 Task: Add Attachment from Google Drive to Card Card0000000379 in Board Board0000000095 in Workspace WS0000000032 in Trello. Add Cover Orange to Card Card0000000379 in Board Board0000000095 in Workspace WS0000000032 in Trello. Add "Add Label …" with "Title" Title0000000379 to Button Button0000000379 to Card Card0000000379 in Board Board0000000095 in Workspace WS0000000032 in Trello. Add Description DS0000000379 to Card Card0000000379 in Board Board0000000095 in Workspace WS0000000032 in Trello. Add Comment CM0000000379 to Card Card0000000379 in Board Board0000000095 in Workspace WS0000000032 in Trello
Action: Mouse moved to (689, 307)
Screenshot: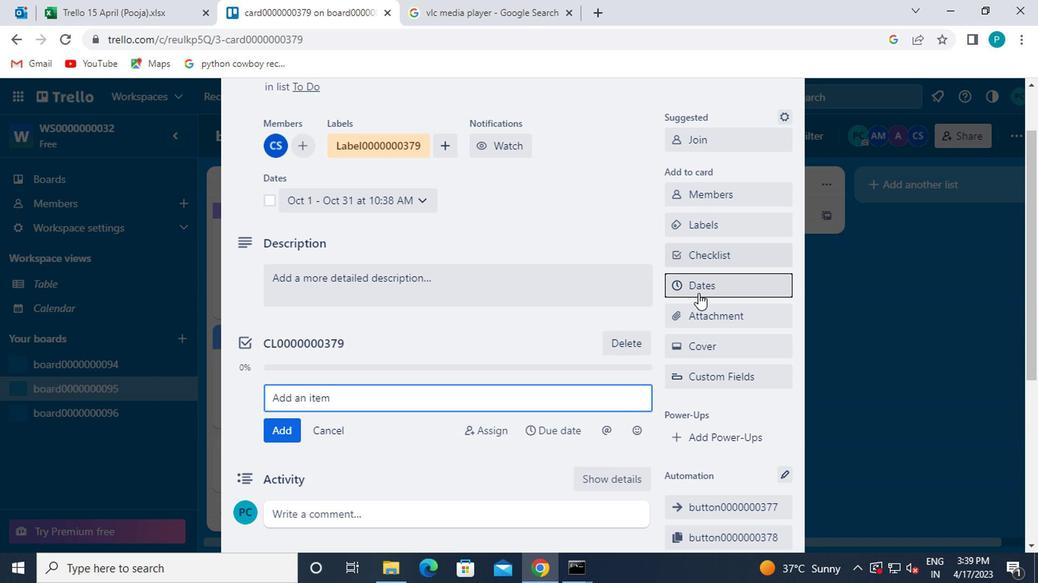
Action: Mouse pressed left at (689, 307)
Screenshot: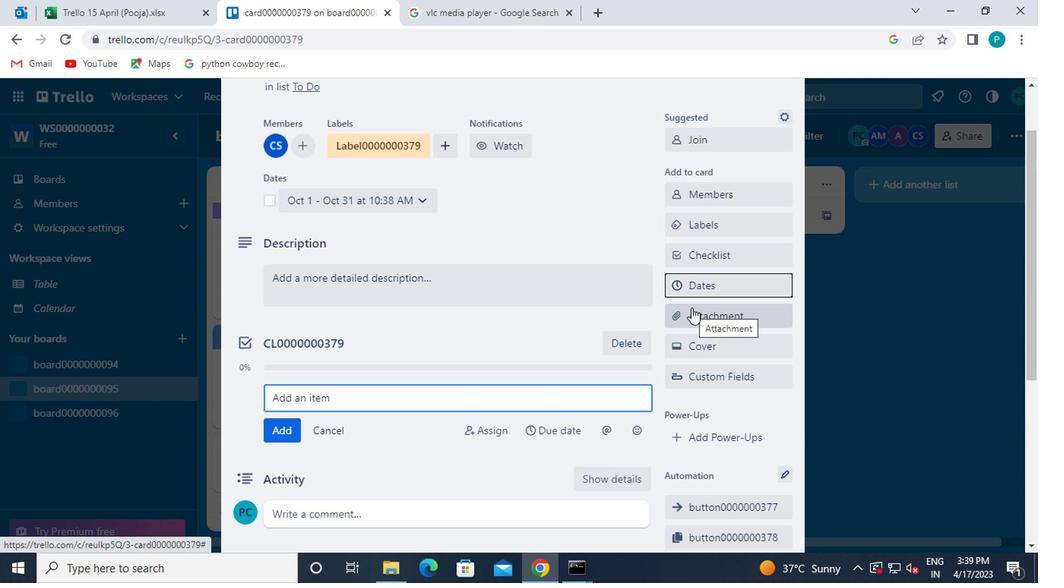 
Action: Mouse moved to (676, 205)
Screenshot: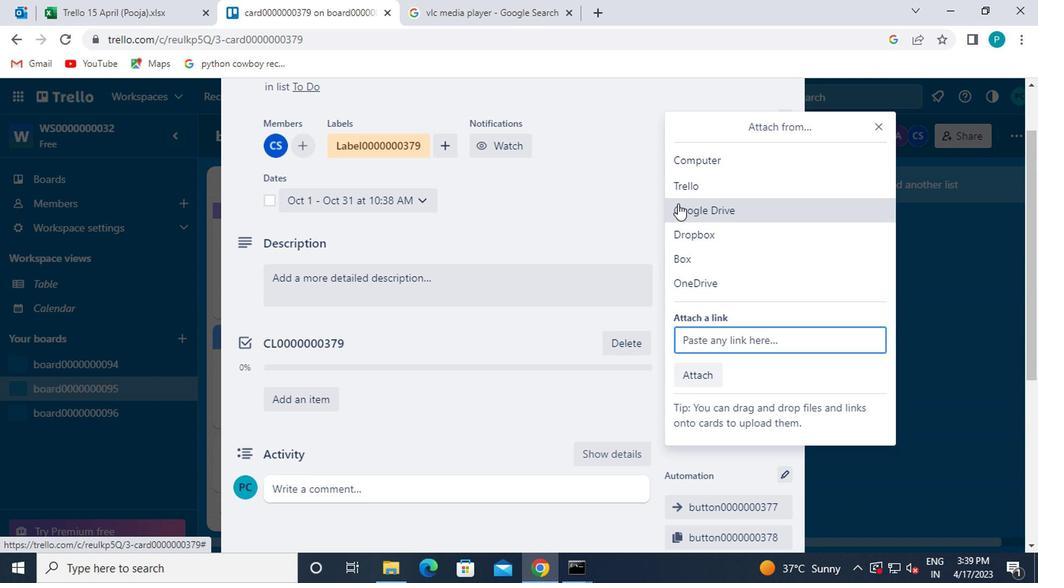 
Action: Mouse pressed left at (676, 205)
Screenshot: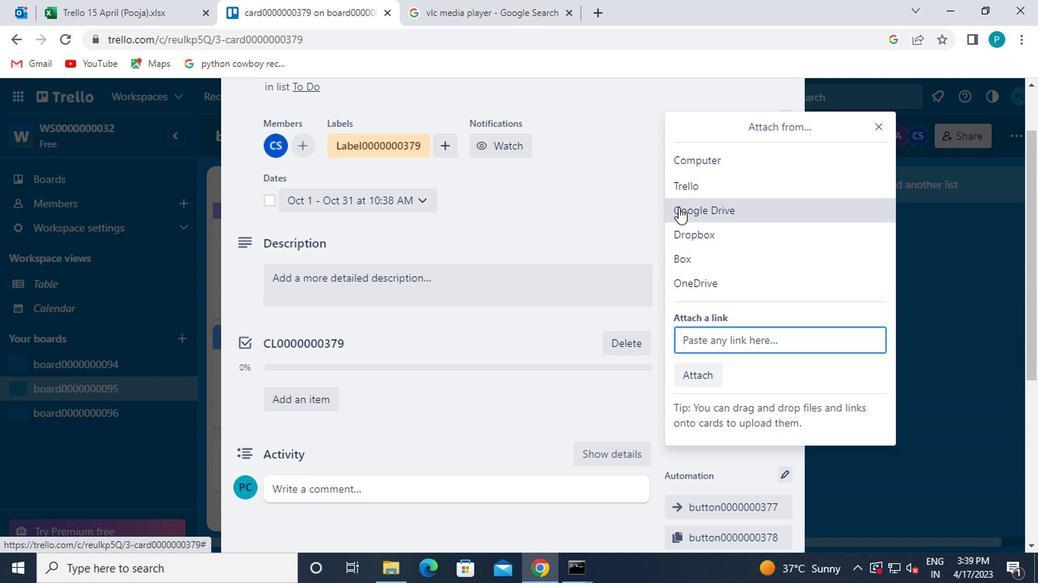 
Action: Mouse moved to (329, 360)
Screenshot: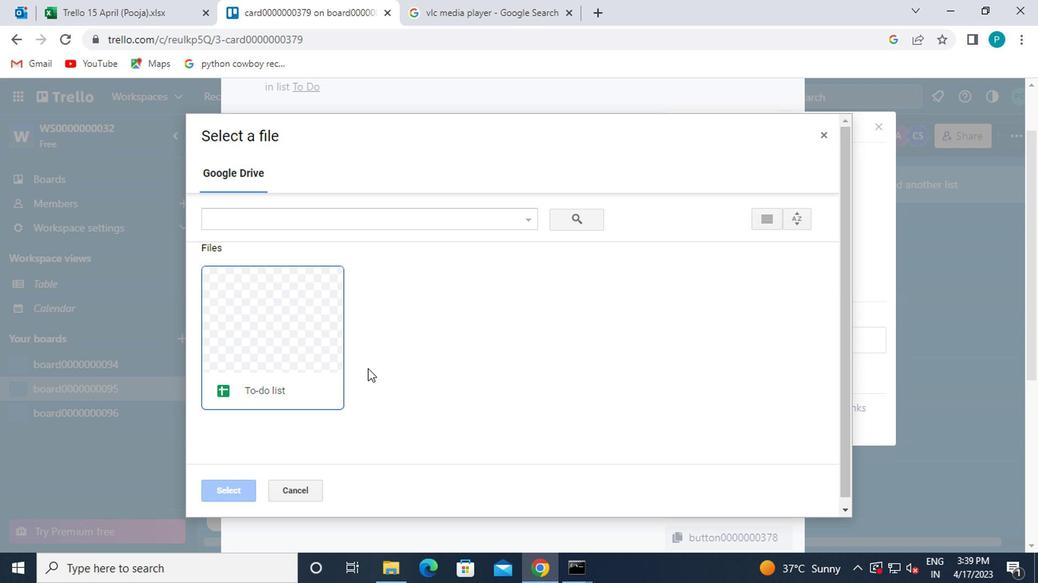 
Action: Mouse pressed left at (329, 360)
Screenshot: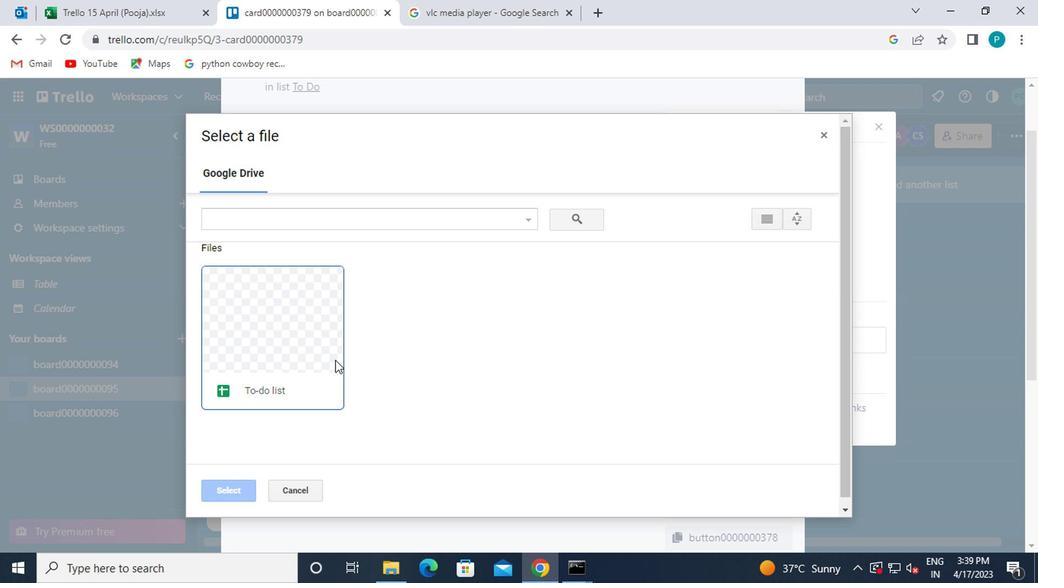 
Action: Mouse moved to (245, 488)
Screenshot: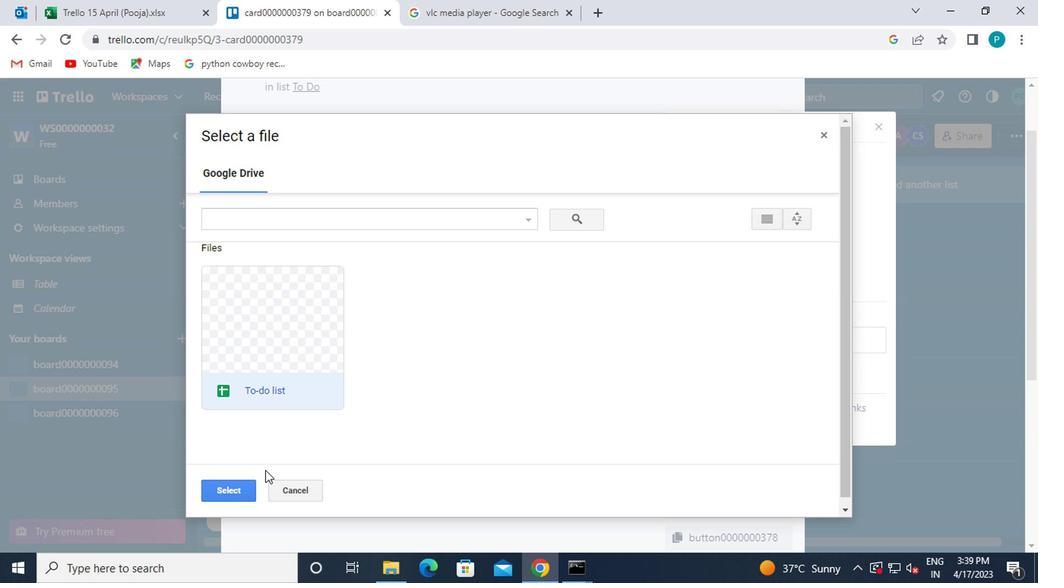 
Action: Mouse pressed left at (245, 488)
Screenshot: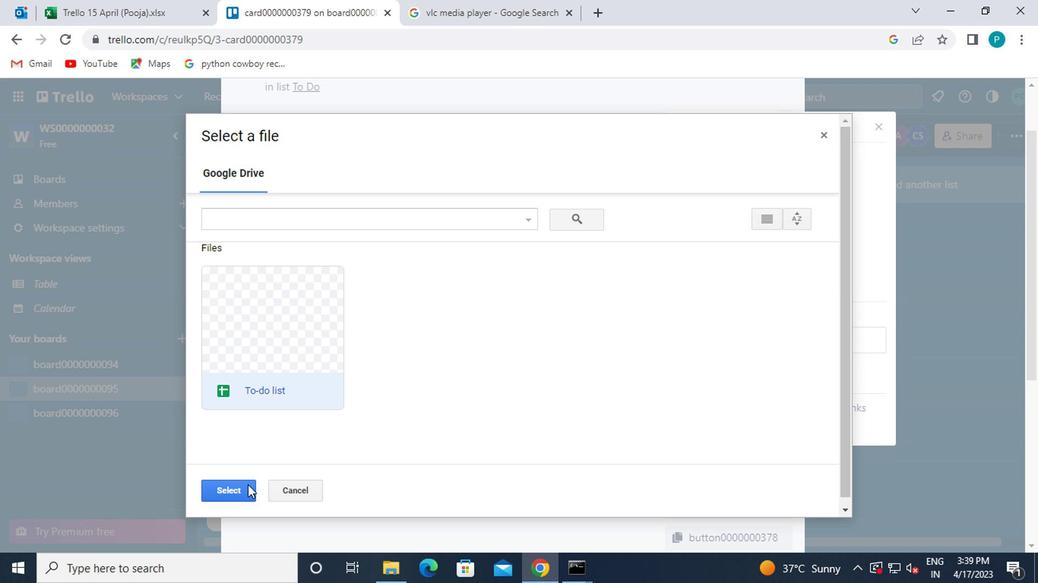
Action: Mouse moved to (696, 340)
Screenshot: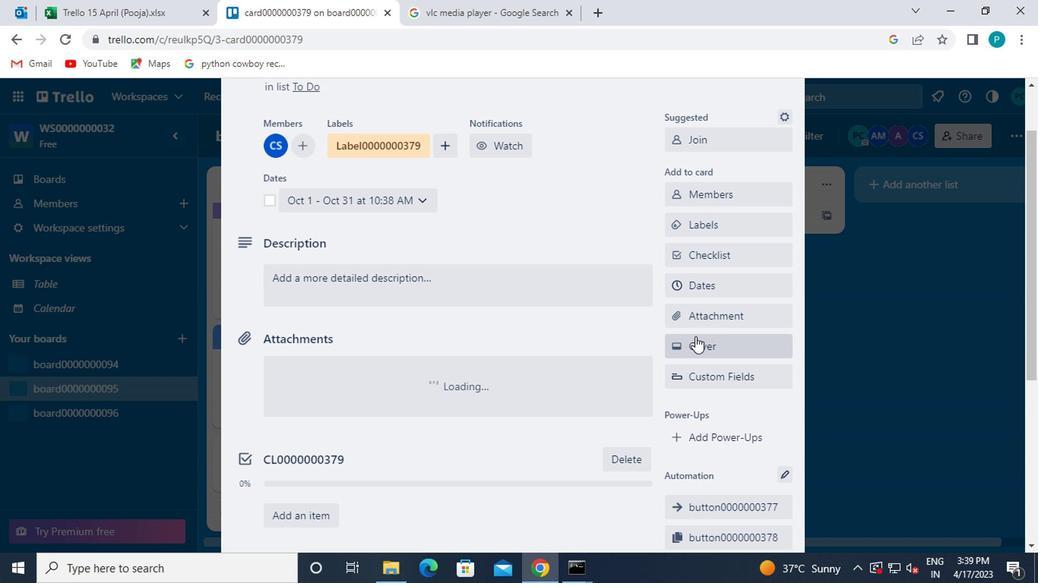 
Action: Mouse pressed left at (696, 340)
Screenshot: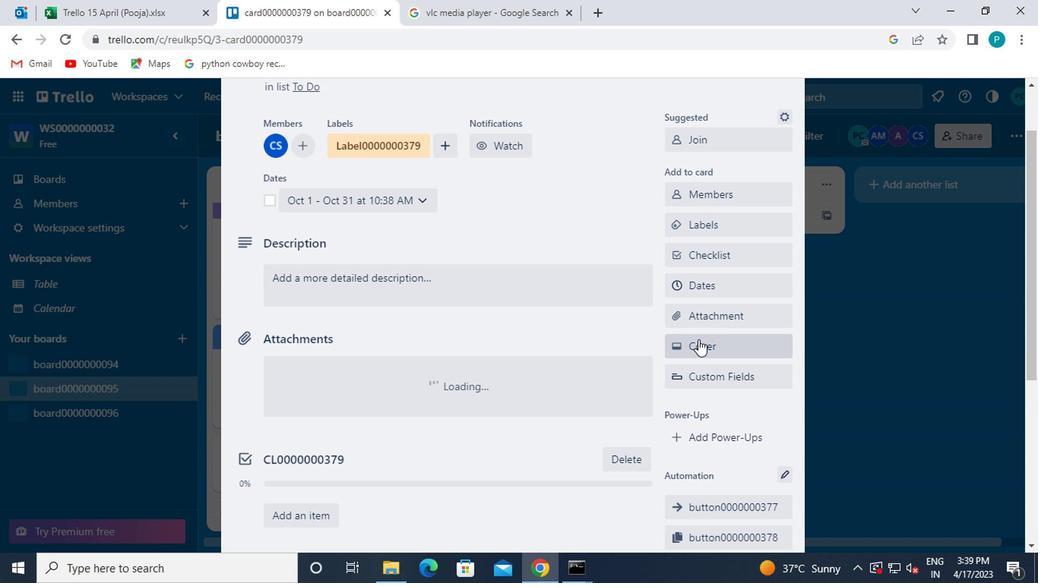 
Action: Mouse moved to (775, 263)
Screenshot: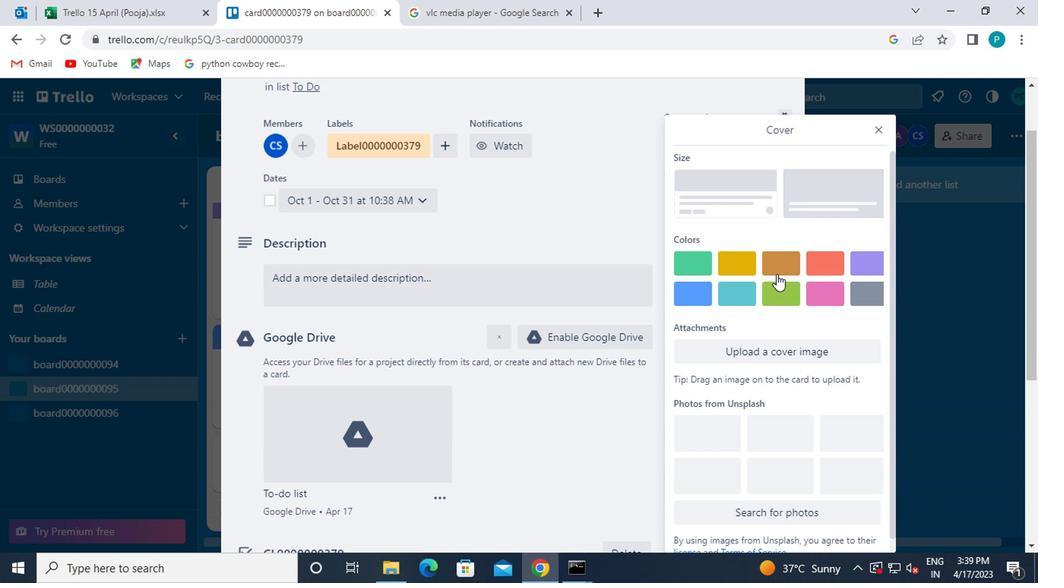 
Action: Mouse pressed left at (775, 263)
Screenshot: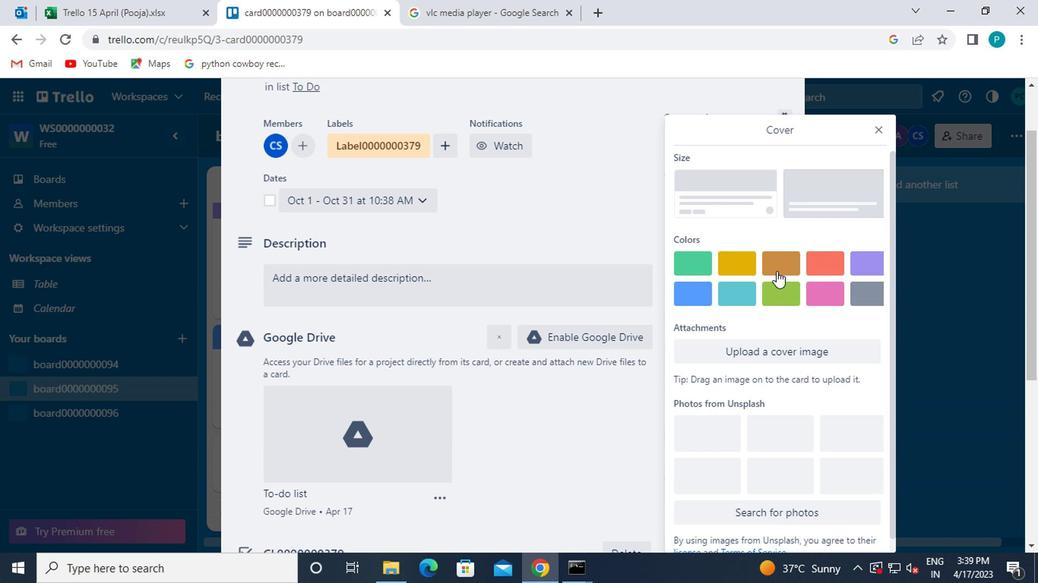 
Action: Mouse moved to (873, 119)
Screenshot: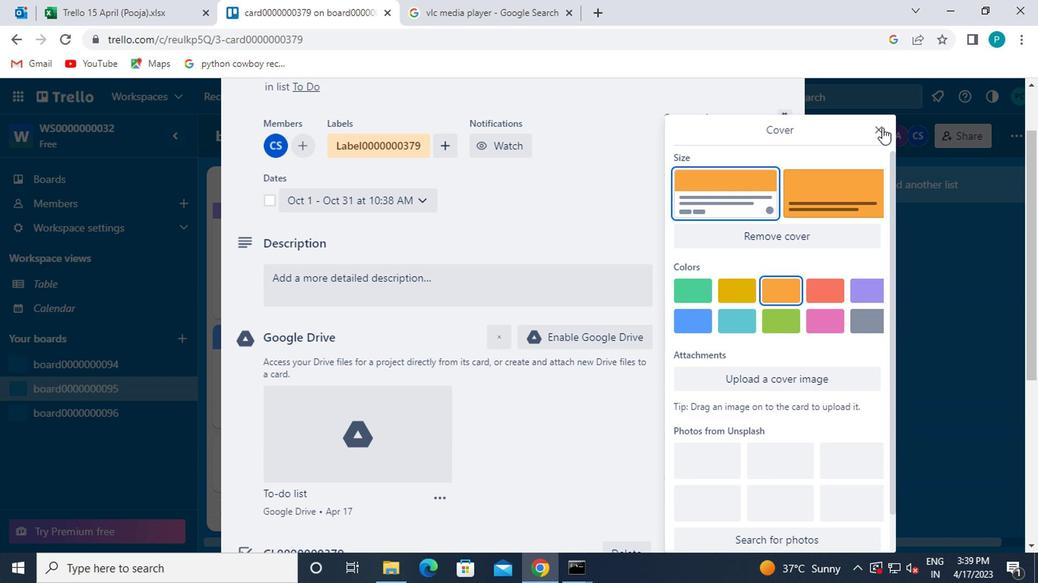 
Action: Mouse pressed left at (873, 119)
Screenshot: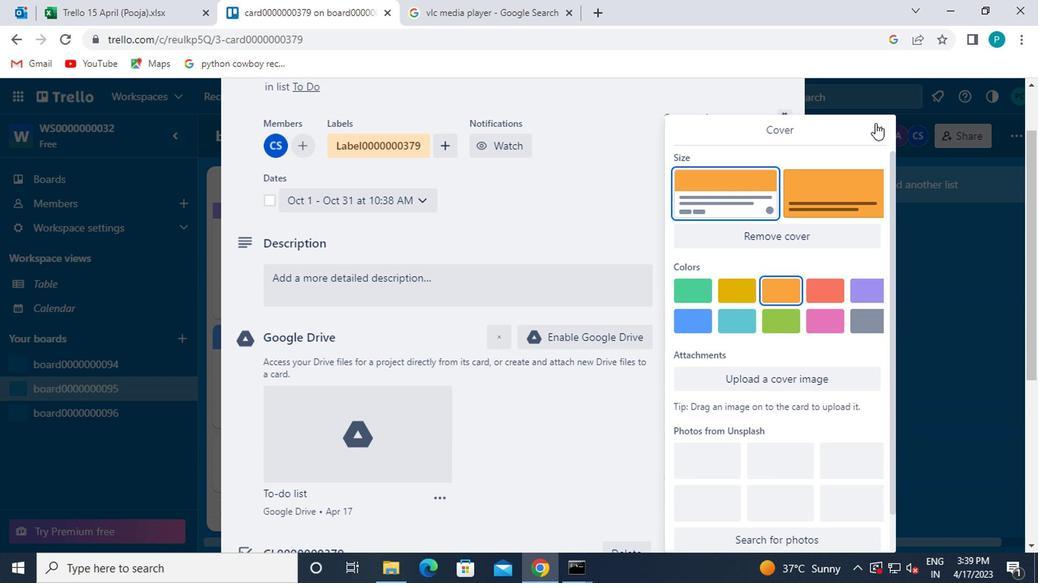 
Action: Mouse moved to (655, 374)
Screenshot: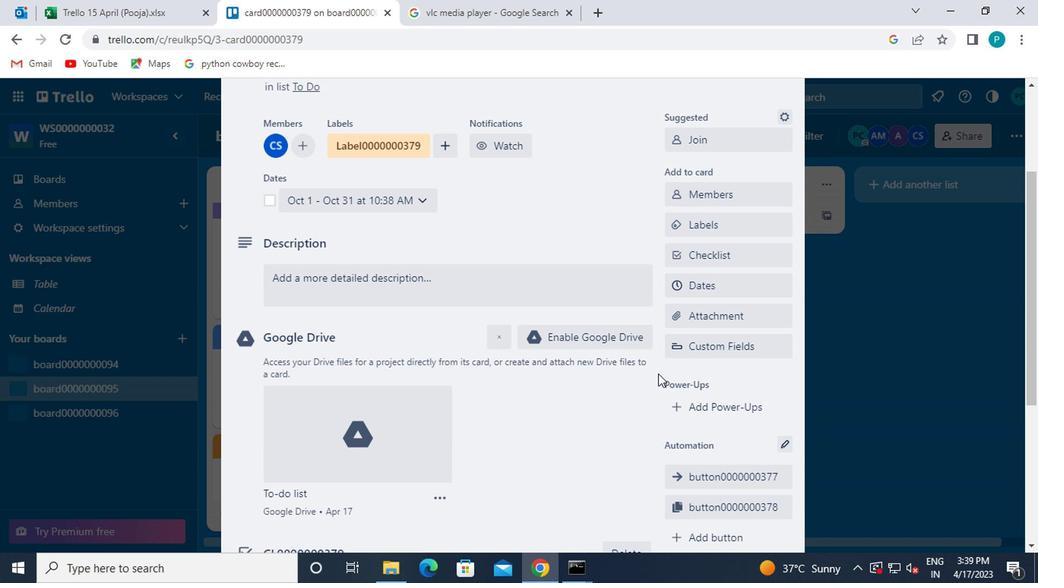 
Action: Mouse scrolled (655, 373) with delta (0, 0)
Screenshot: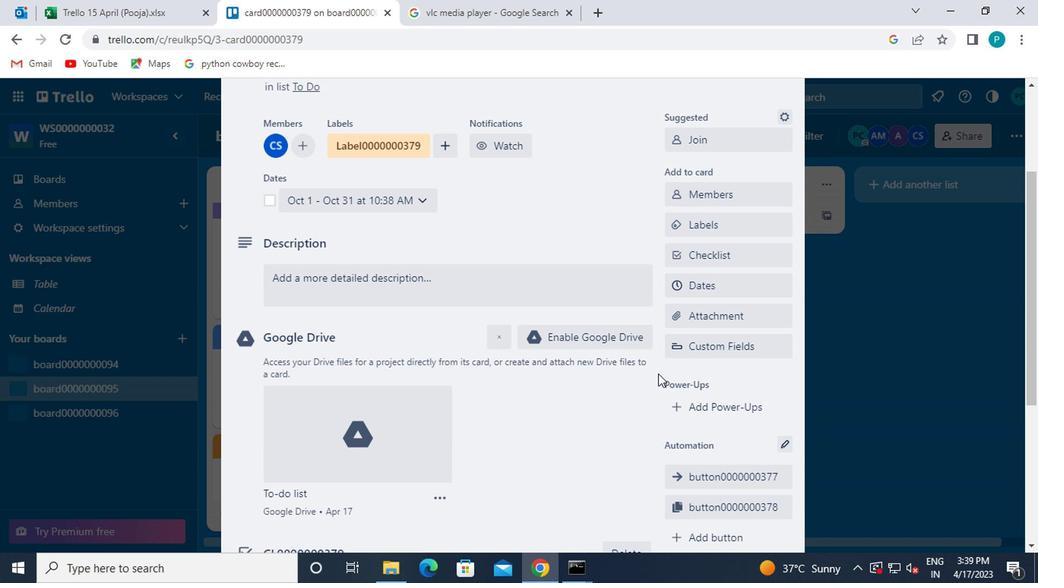 
Action: Mouse moved to (674, 460)
Screenshot: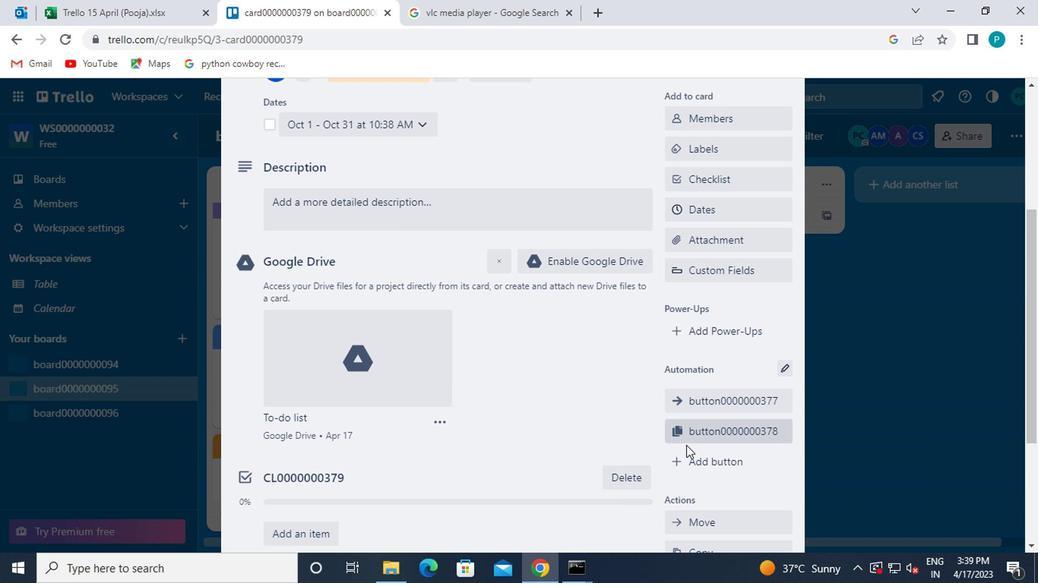 
Action: Mouse pressed left at (674, 460)
Screenshot: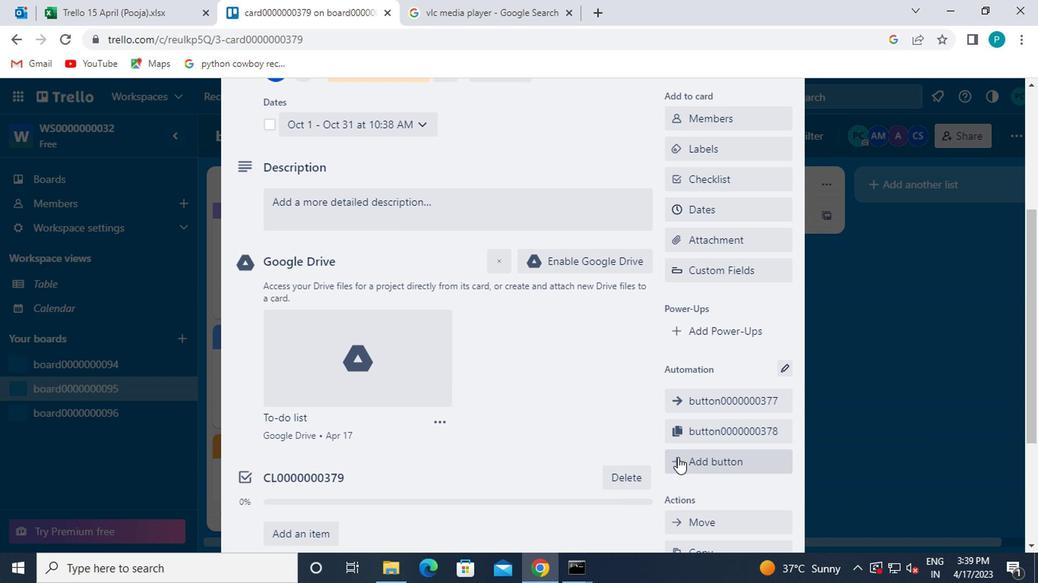 
Action: Mouse moved to (689, 263)
Screenshot: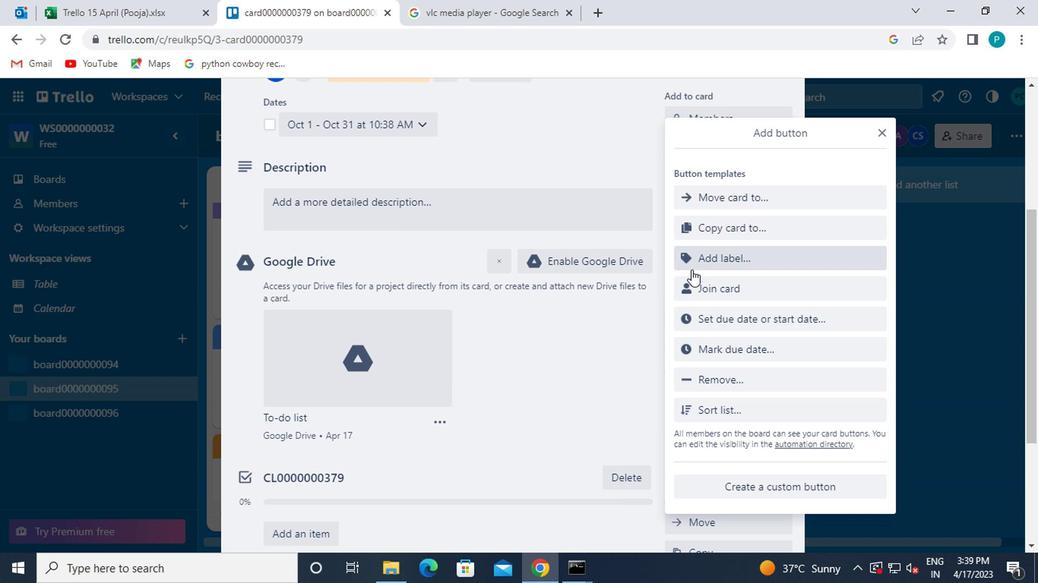 
Action: Mouse pressed left at (689, 263)
Screenshot: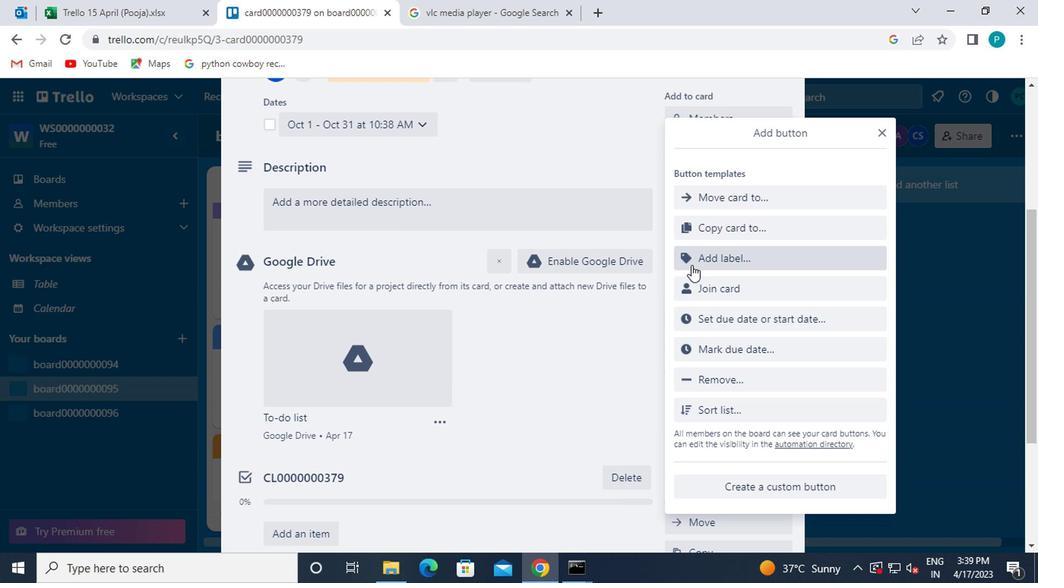 
Action: Mouse moved to (719, 233)
Screenshot: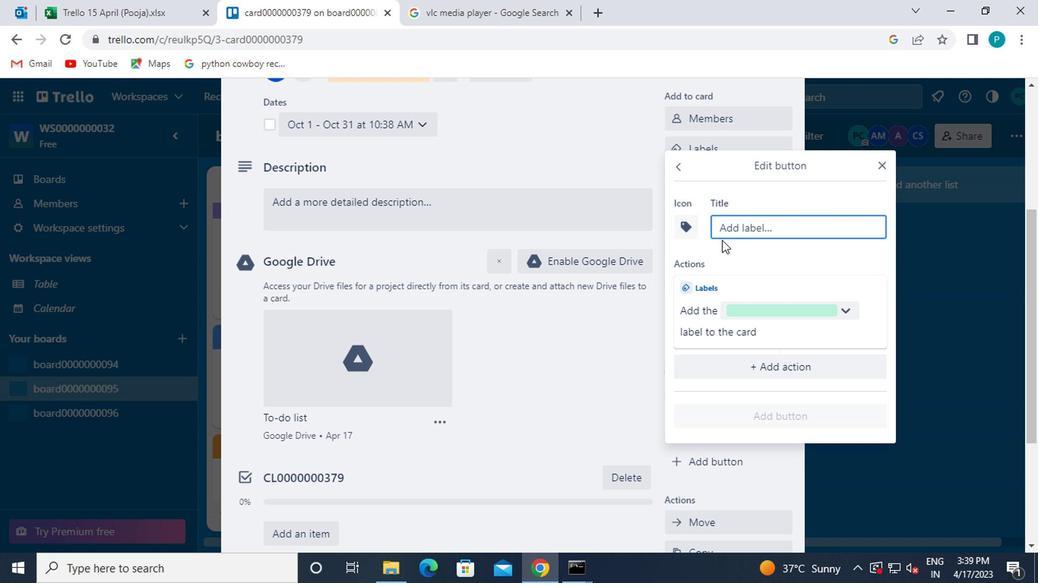 
Action: Mouse pressed left at (719, 233)
Screenshot: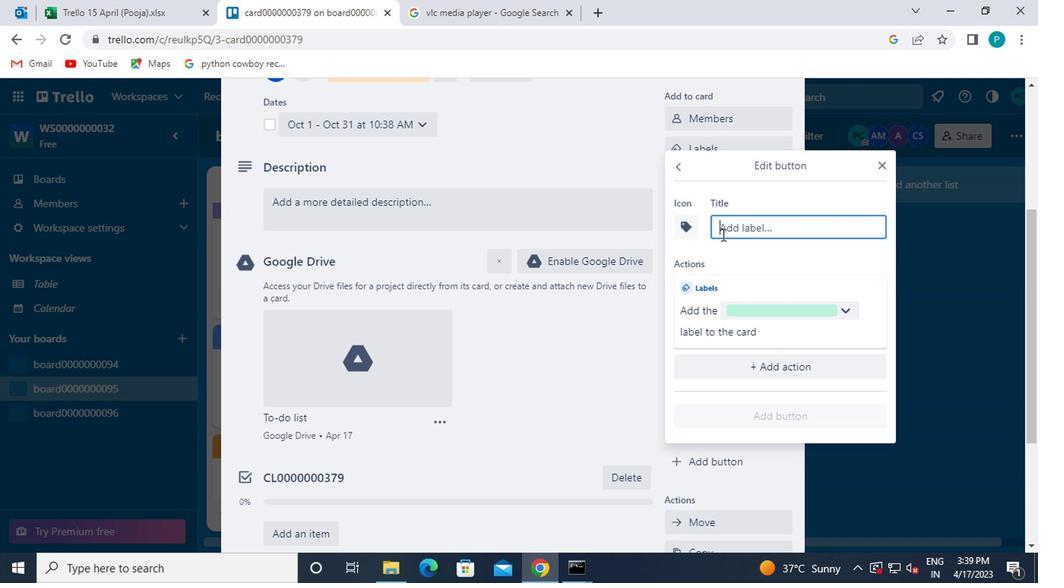 
Action: Key pressed <Key.shift>T<Key.shift><Key.backspace><Key.caps_lock>T<Key.caps_lock>ITLE<Key.shift>@<Key.backspace>0000000379
Screenshot: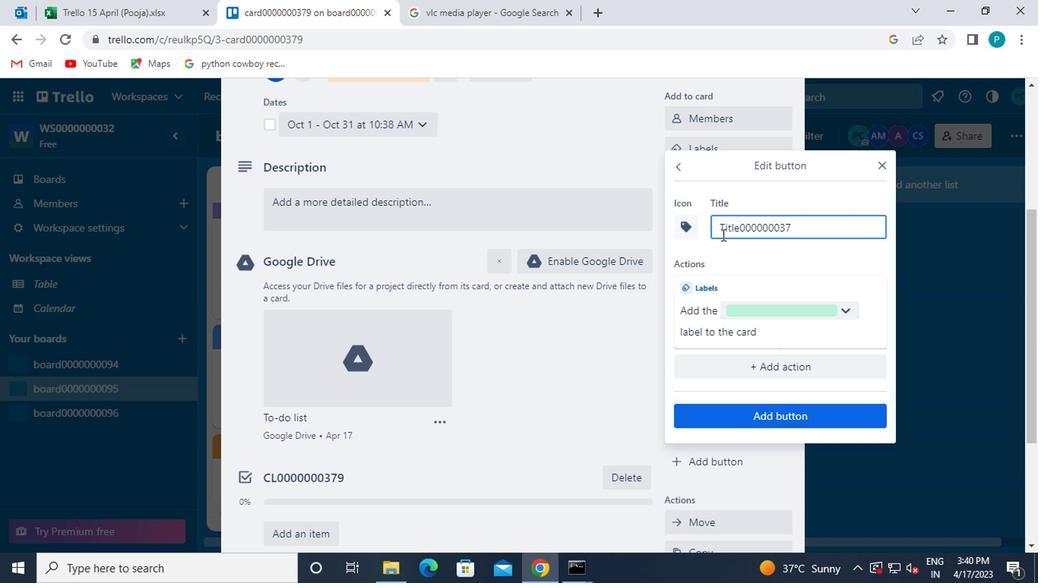 
Action: Mouse moved to (752, 415)
Screenshot: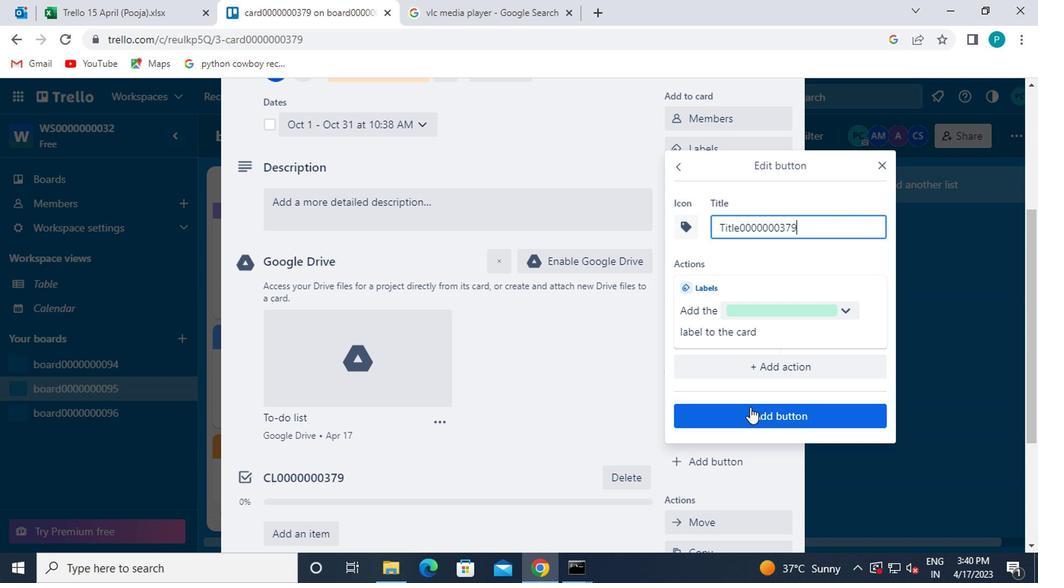 
Action: Mouse pressed left at (752, 415)
Screenshot: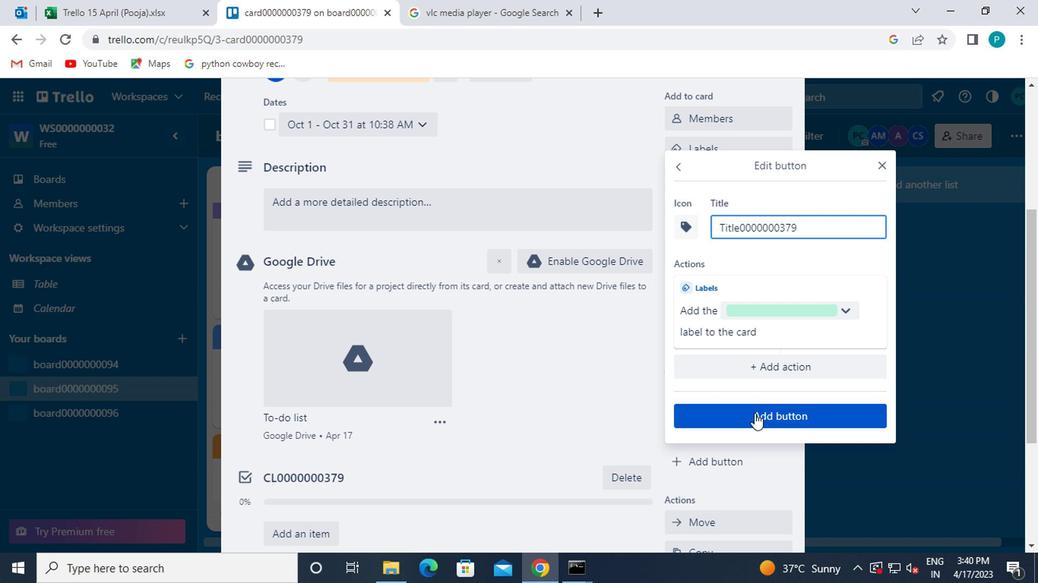 
Action: Mouse moved to (606, 384)
Screenshot: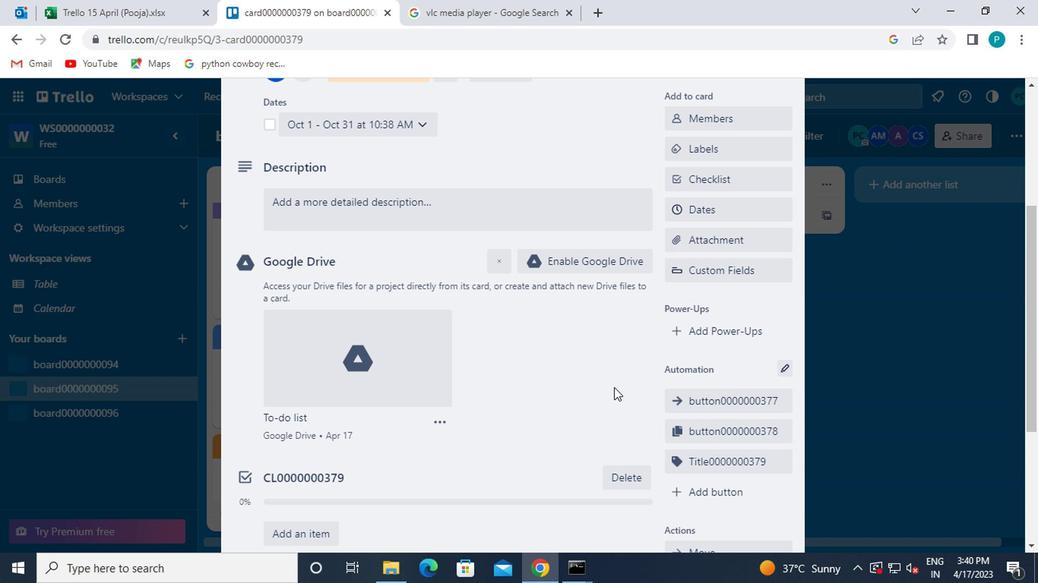 
Action: Mouse scrolled (606, 385) with delta (0, 0)
Screenshot: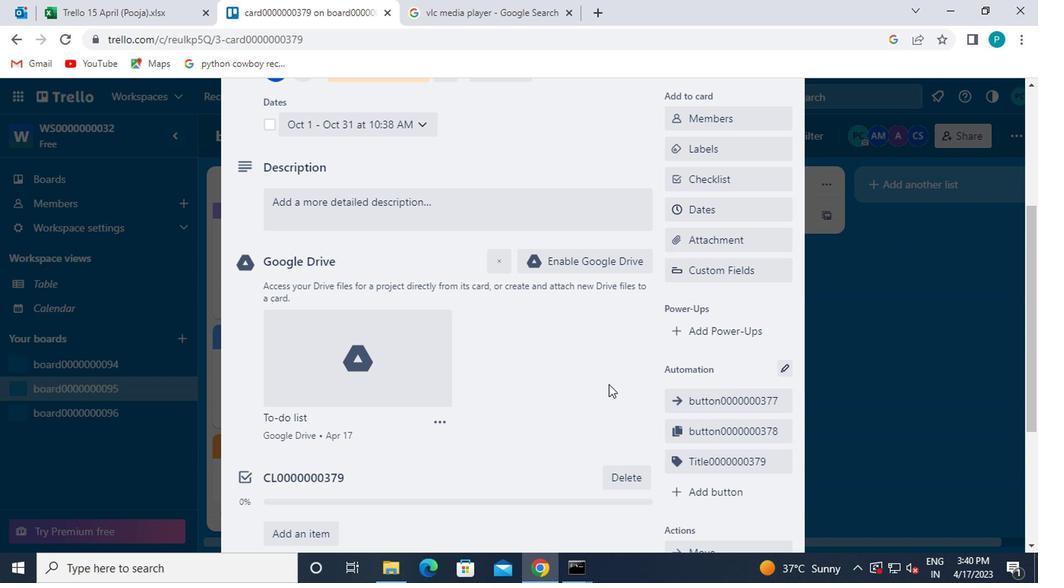 
Action: Mouse scrolled (606, 385) with delta (0, 0)
Screenshot: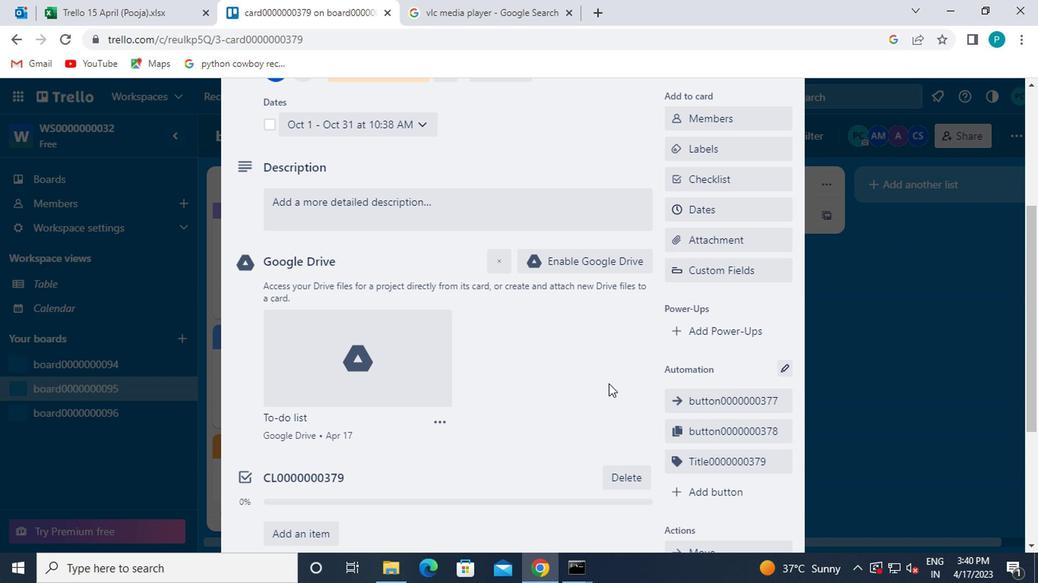 
Action: Mouse moved to (451, 350)
Screenshot: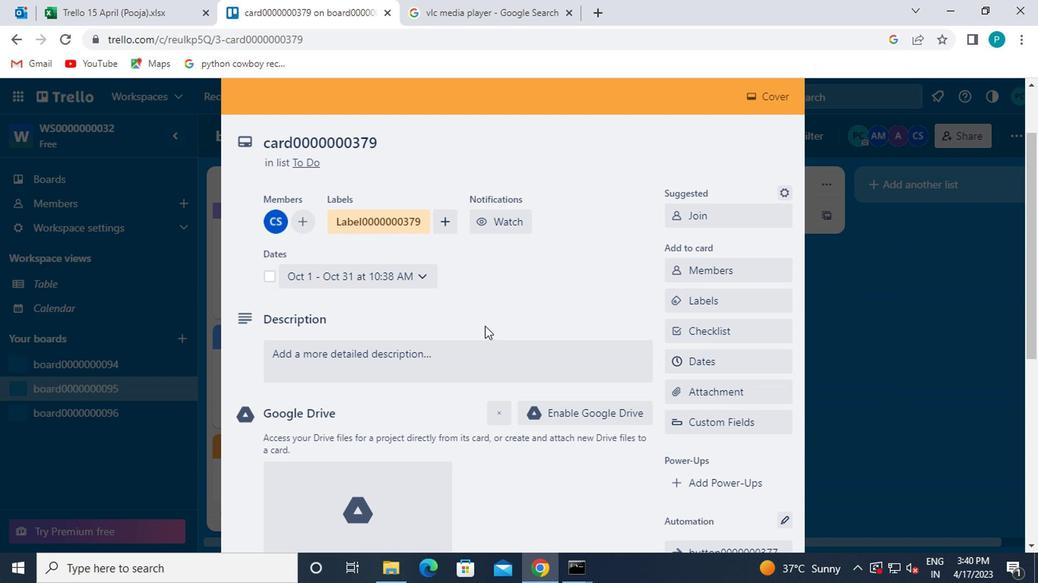 
Action: Mouse pressed left at (451, 350)
Screenshot: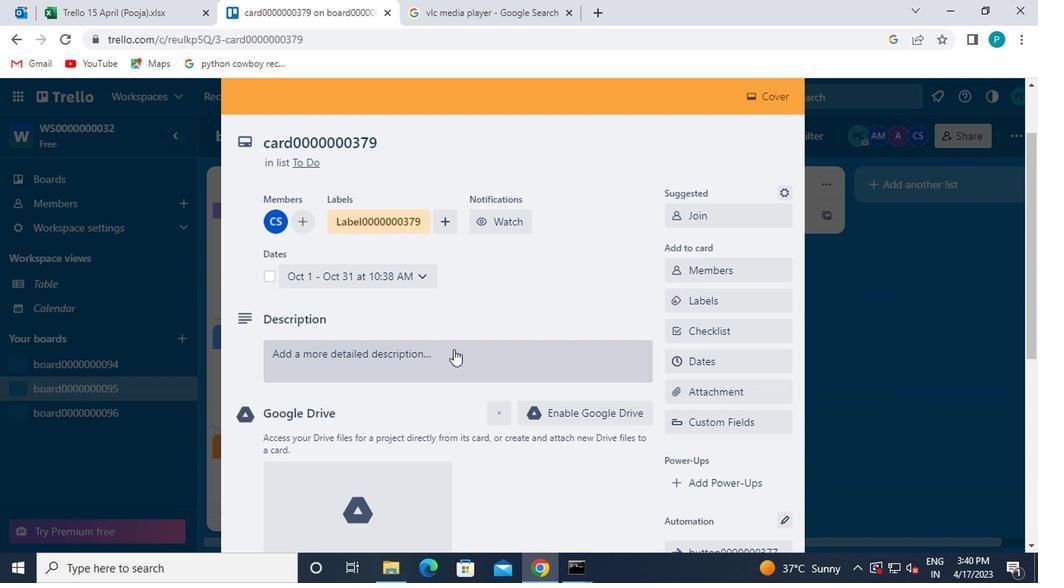 
Action: Mouse moved to (450, 350)
Screenshot: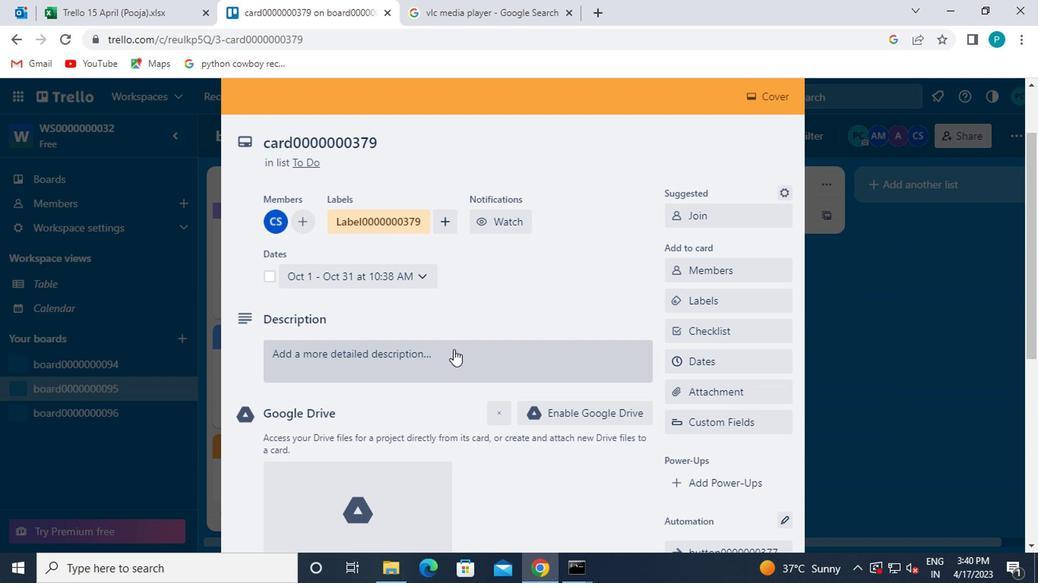 
Action: Key pressed <Key.caps_lock>DS0000000379
Screenshot: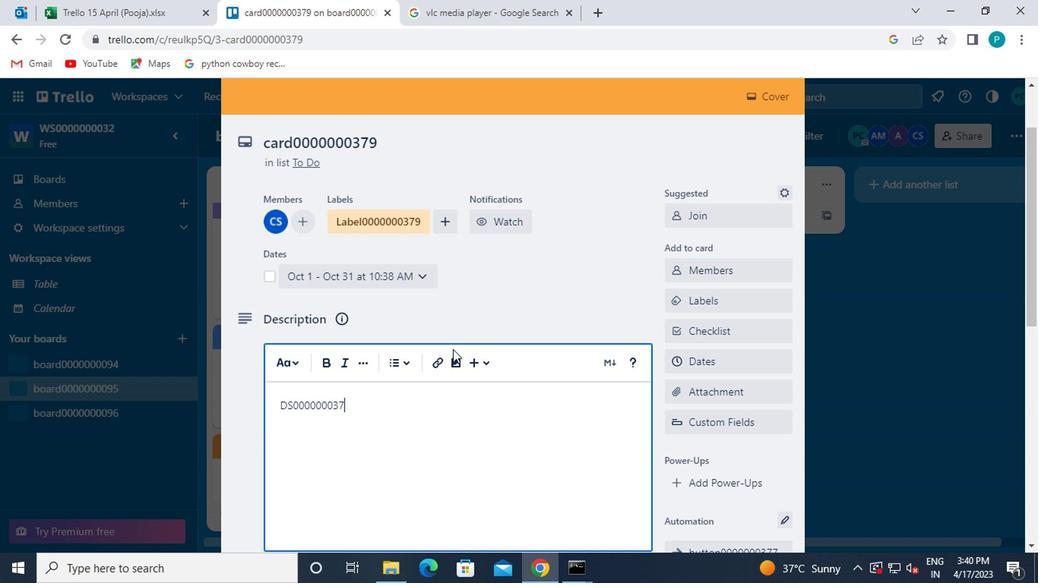 
Action: Mouse moved to (419, 374)
Screenshot: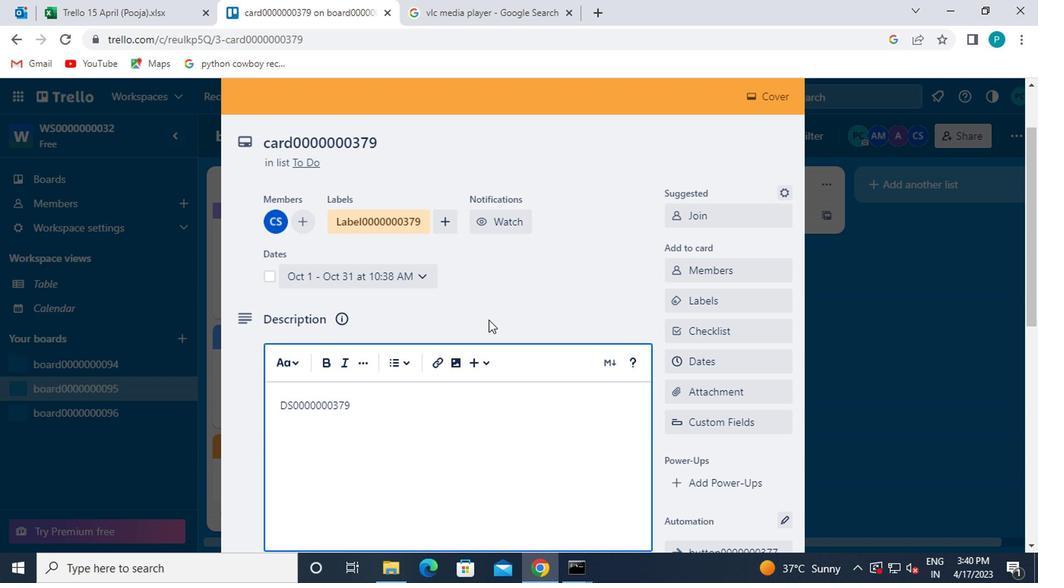
Action: Mouse scrolled (419, 374) with delta (0, 0)
Screenshot: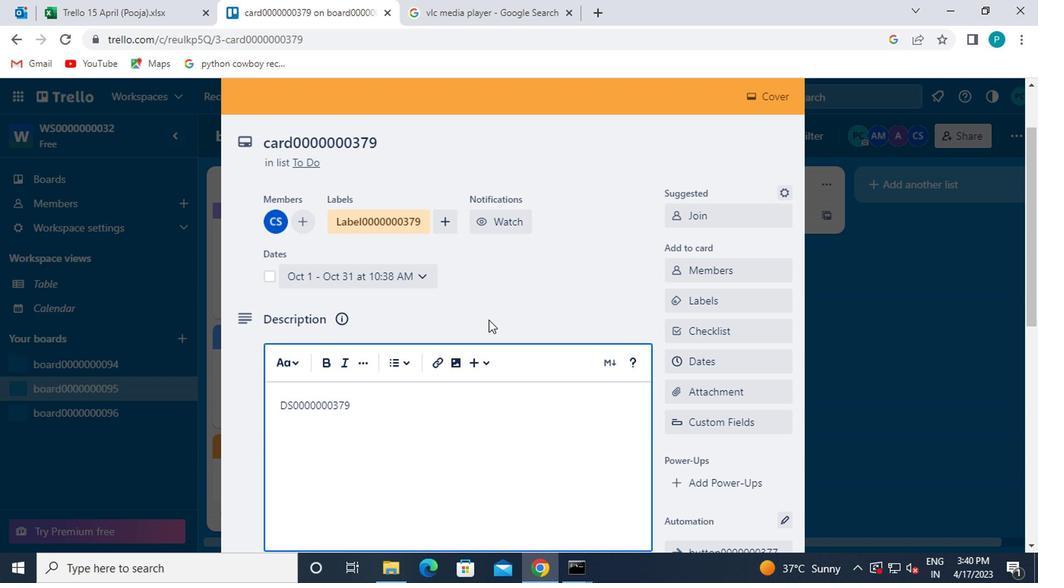 
Action: Mouse moved to (393, 386)
Screenshot: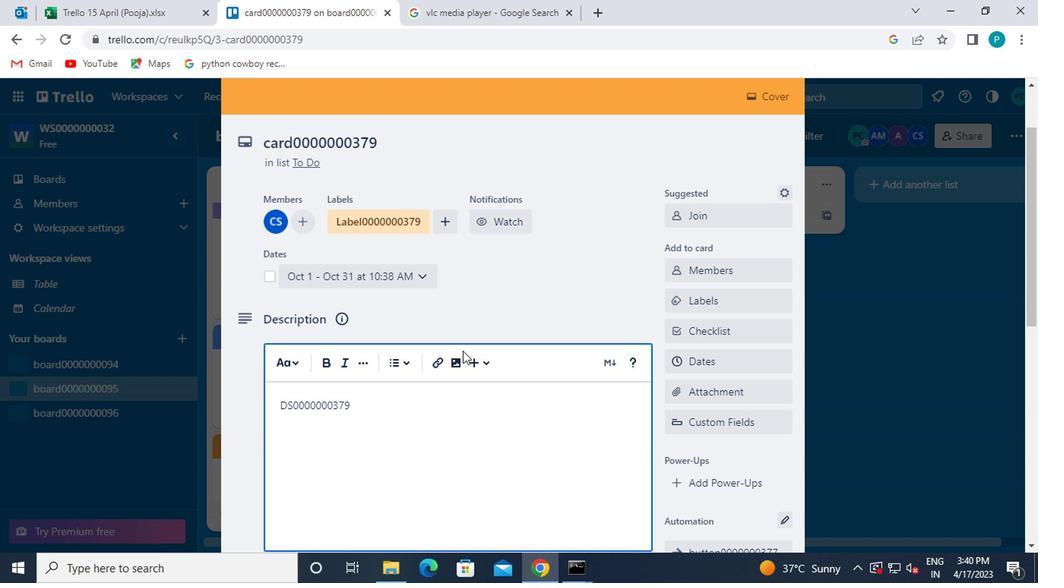 
Action: Mouse scrolled (393, 385) with delta (0, -1)
Screenshot: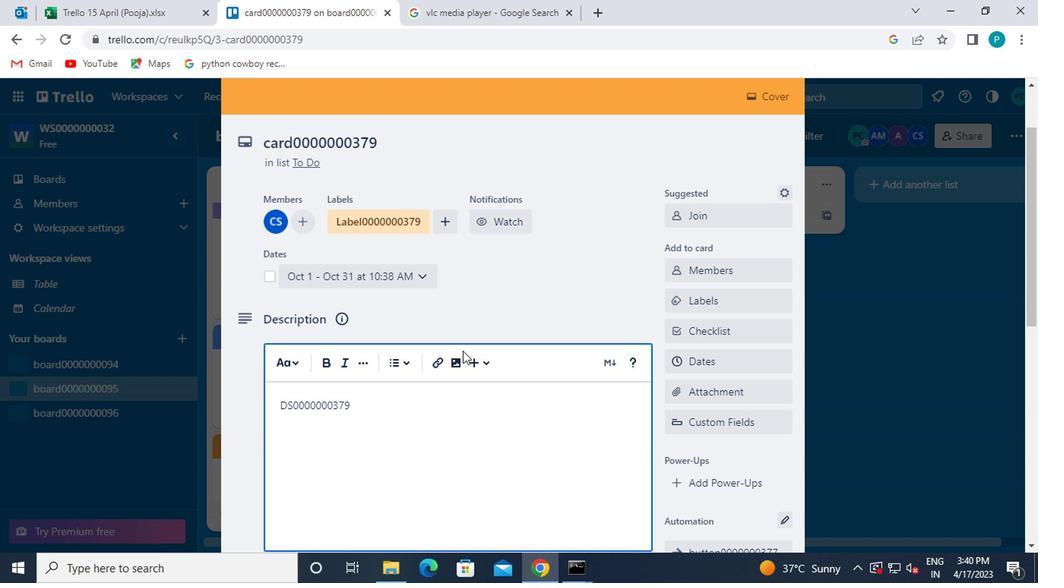 
Action: Mouse moved to (388, 388)
Screenshot: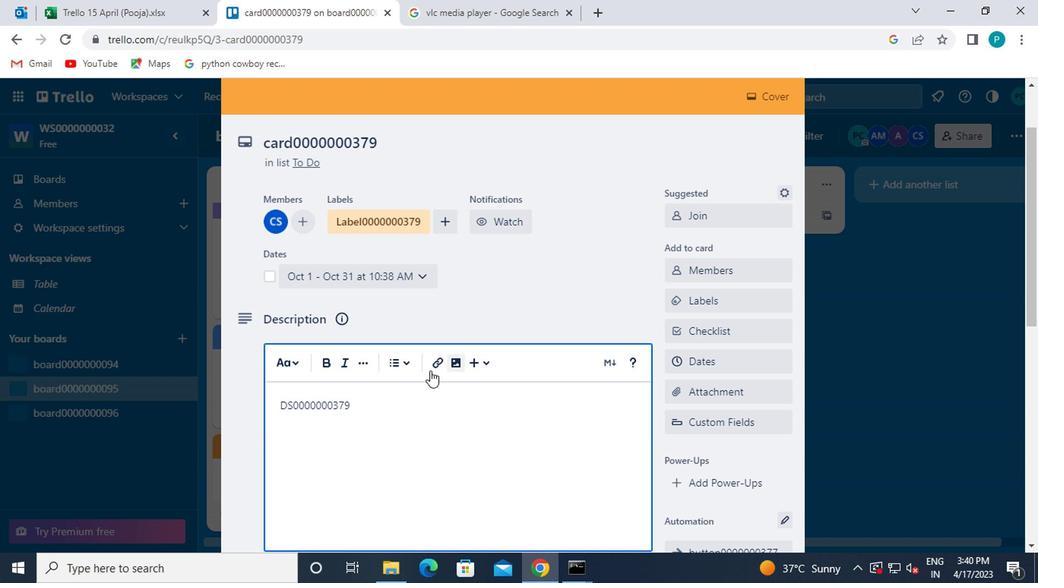 
Action: Mouse scrolled (388, 387) with delta (0, -1)
Screenshot: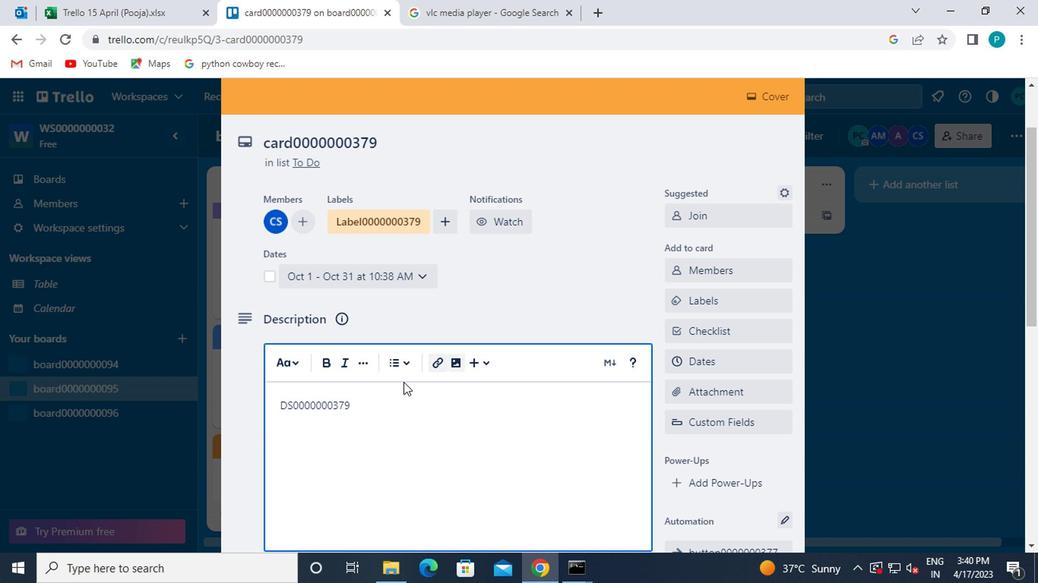 
Action: Mouse moved to (284, 345)
Screenshot: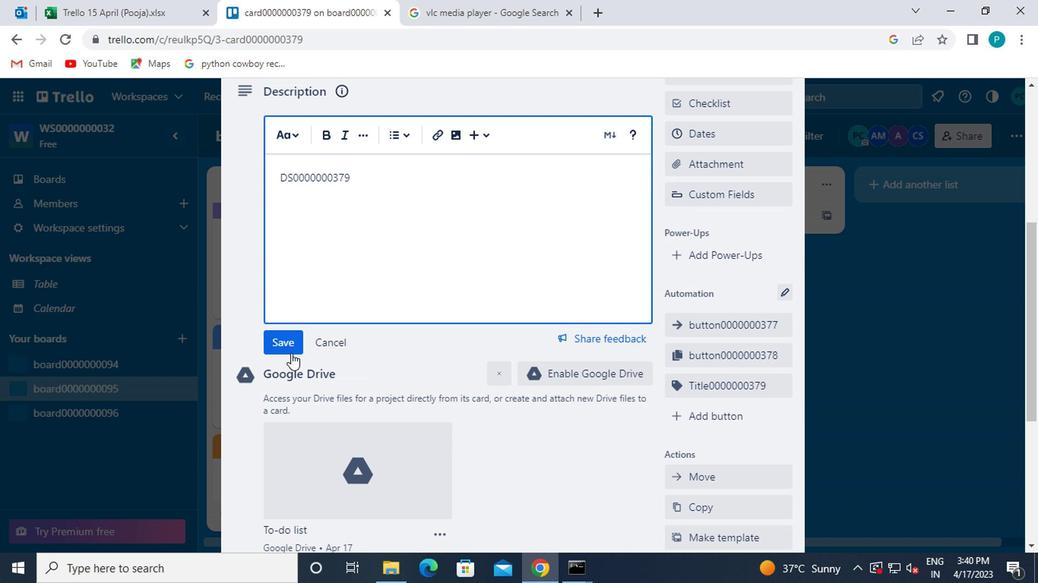 
Action: Mouse pressed left at (284, 345)
Screenshot: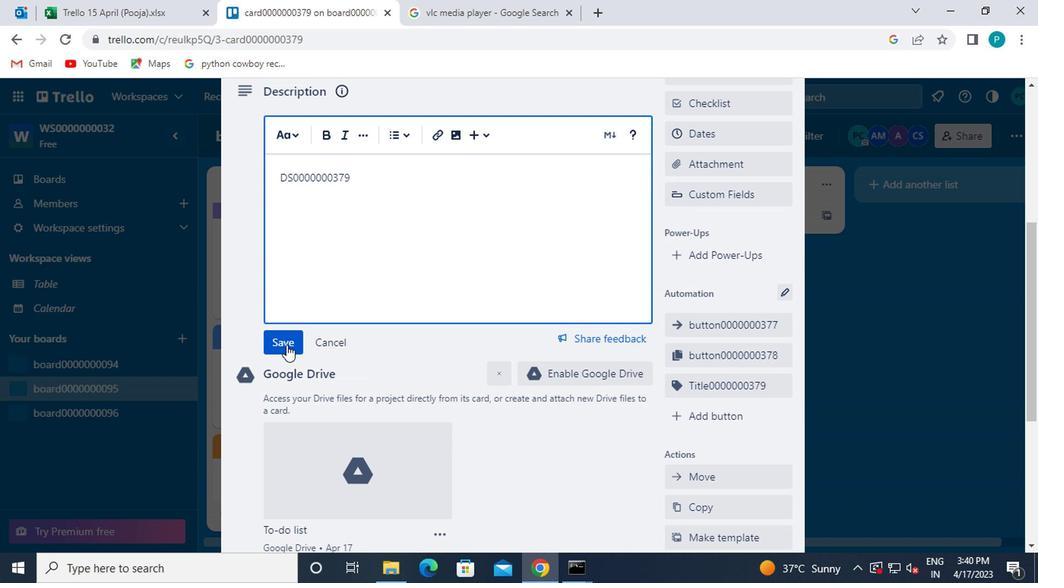 
Action: Mouse moved to (281, 344)
Screenshot: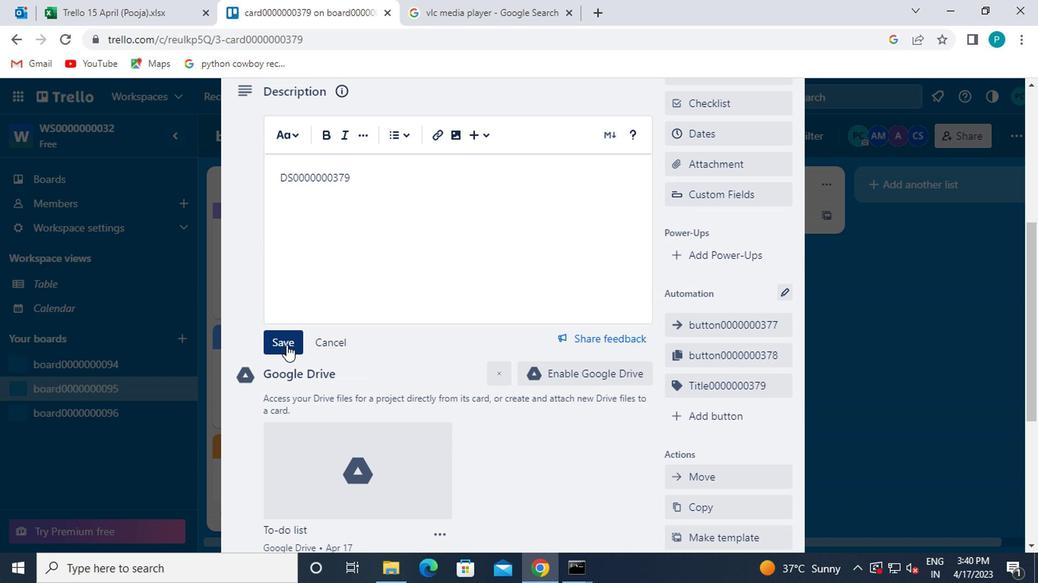 
Action: Mouse scrolled (281, 343) with delta (0, 0)
Screenshot: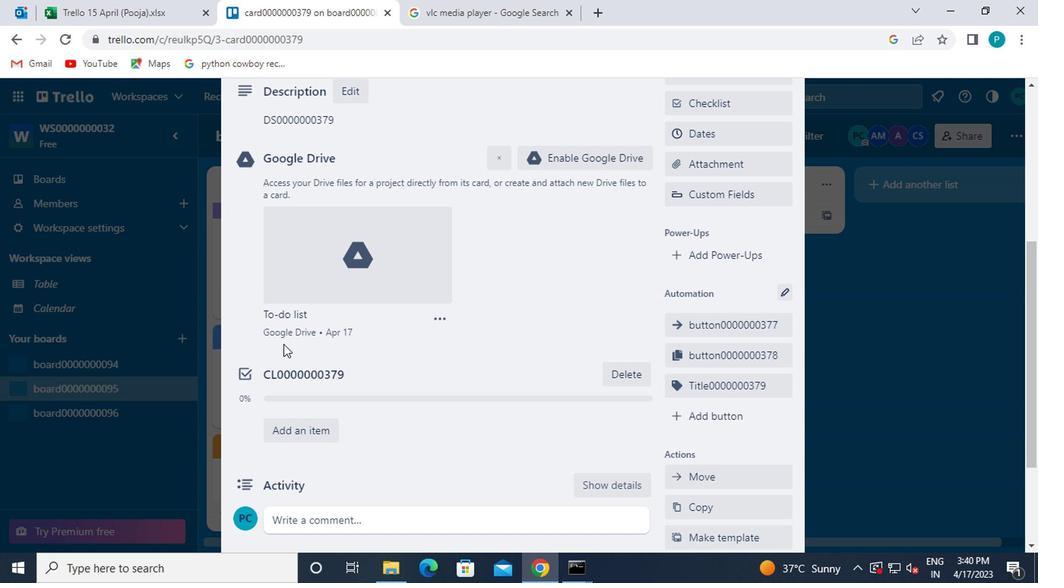 
Action: Mouse scrolled (281, 343) with delta (0, 0)
Screenshot: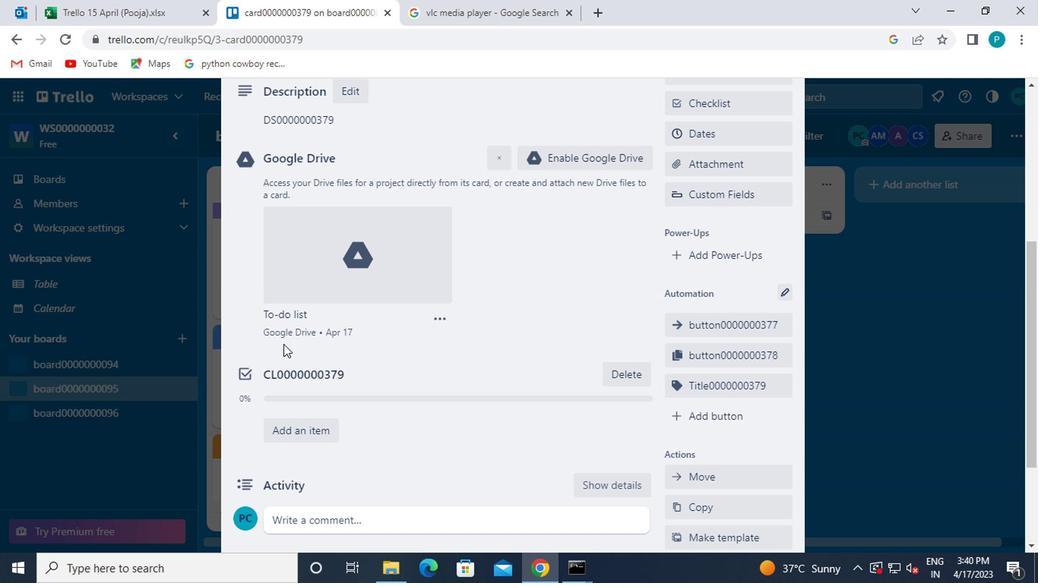 
Action: Mouse moved to (297, 364)
Screenshot: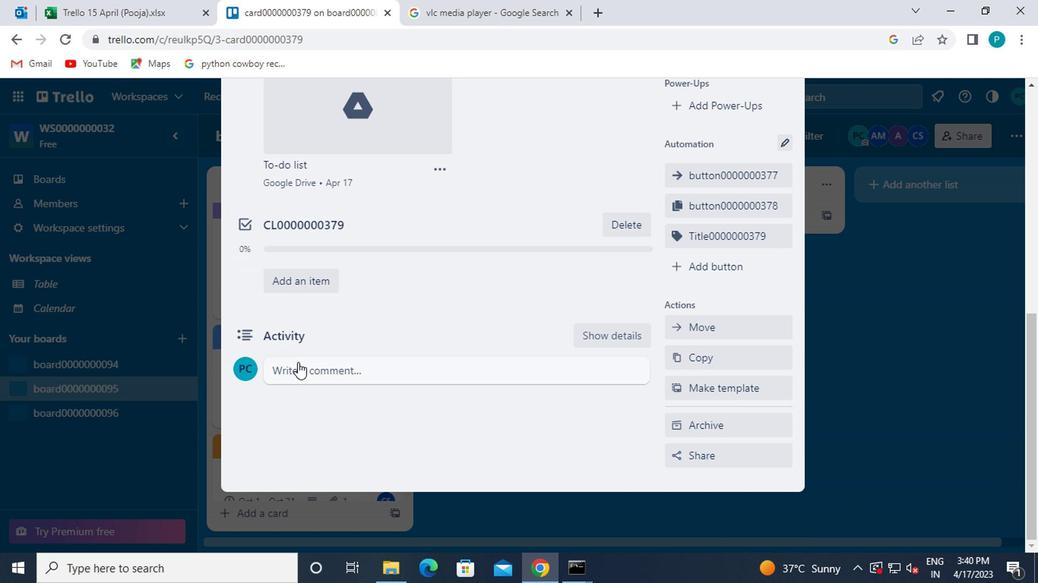 
Action: Mouse pressed left at (297, 364)
Screenshot: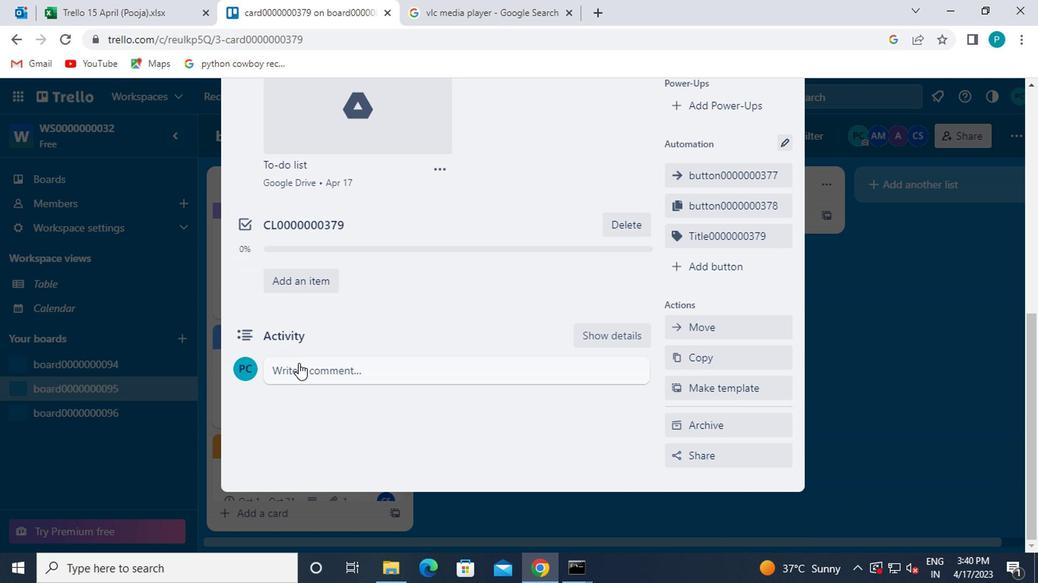 
Action: Key pressed CM0000000379
Screenshot: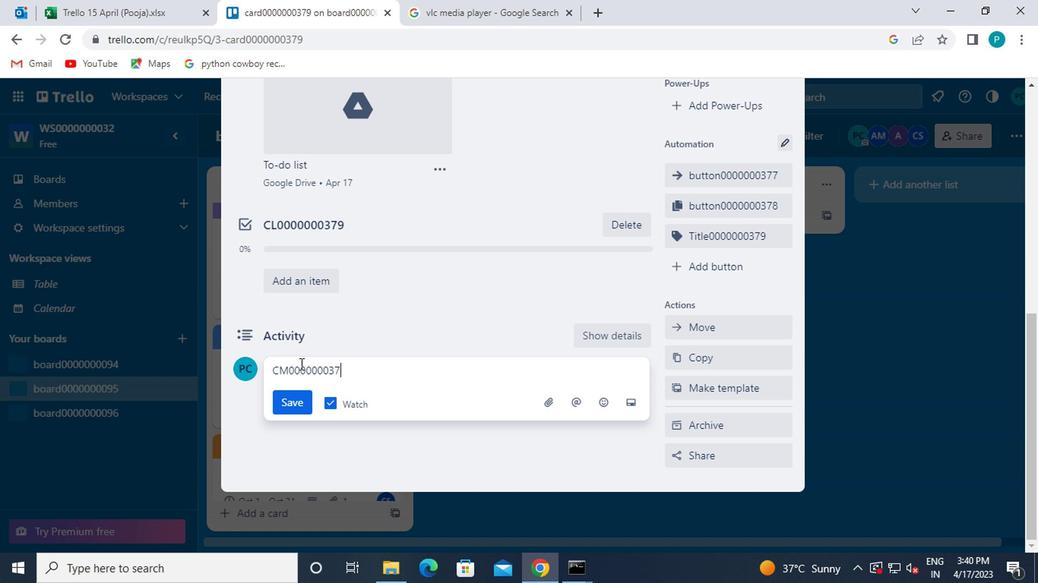 
Action: Mouse moved to (302, 411)
Screenshot: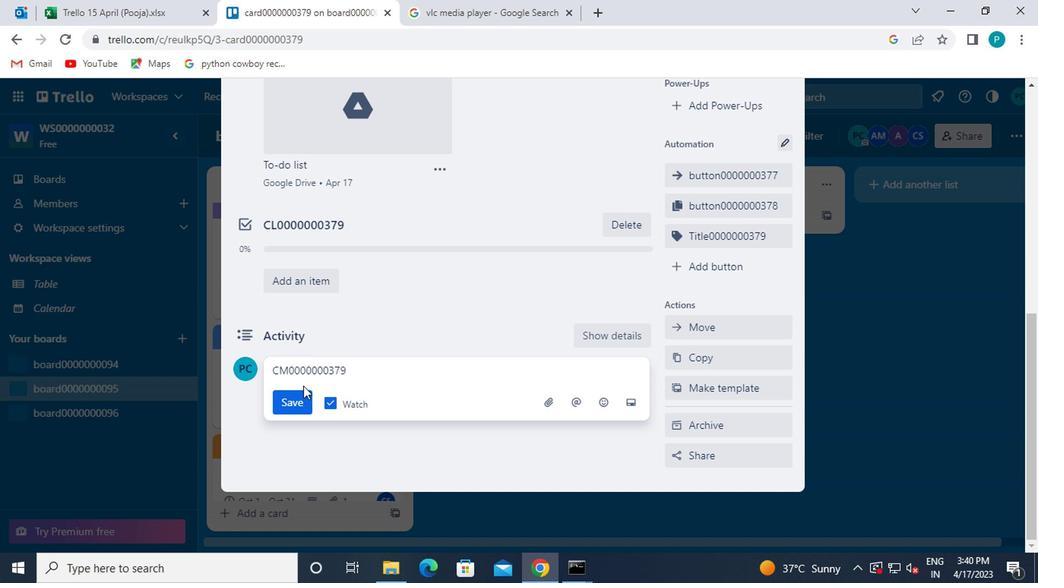 
Action: Mouse pressed left at (302, 411)
Screenshot: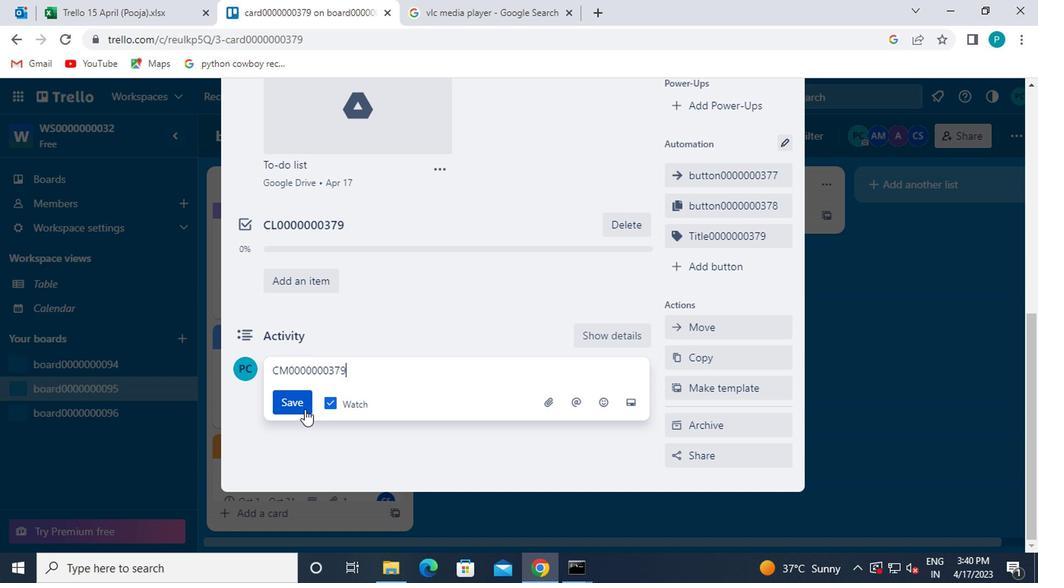 
